 Task: Print page in custom scale.
Action: Mouse moved to (117, 110)
Screenshot: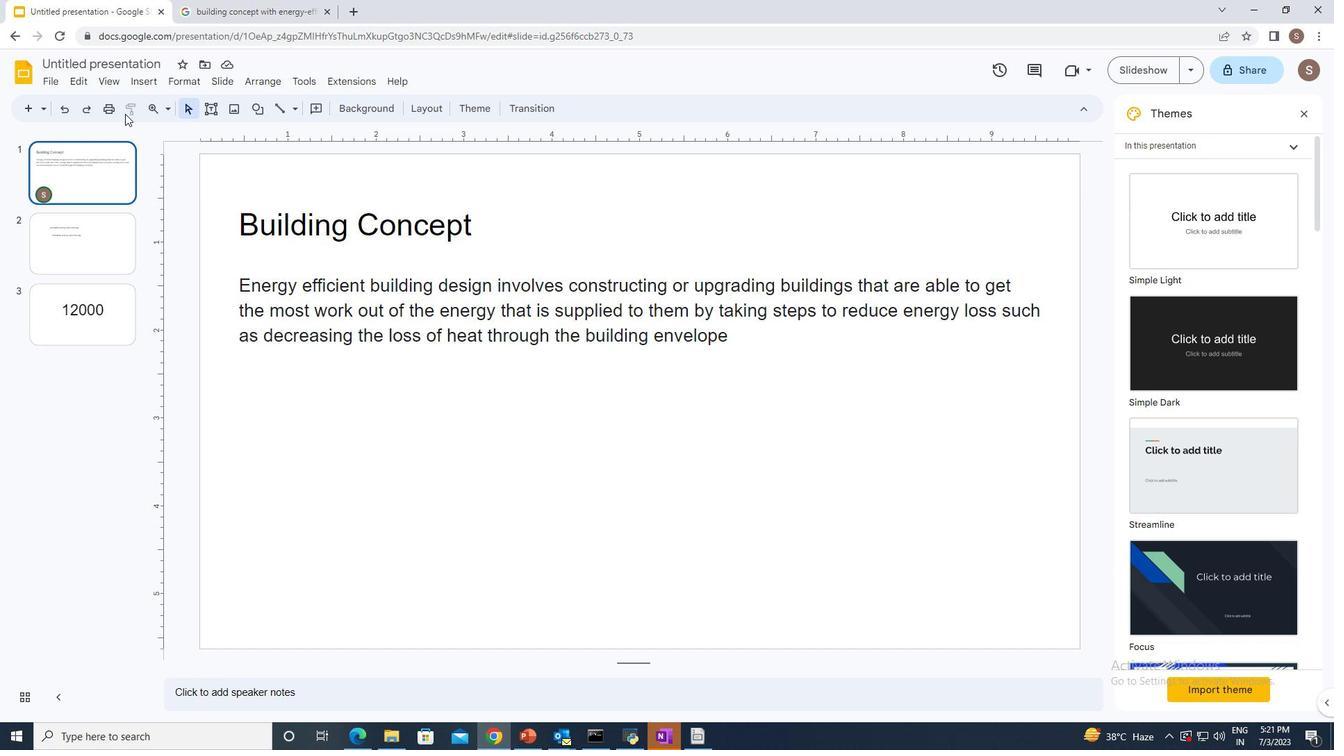 
Action: Mouse pressed left at (117, 110)
Screenshot: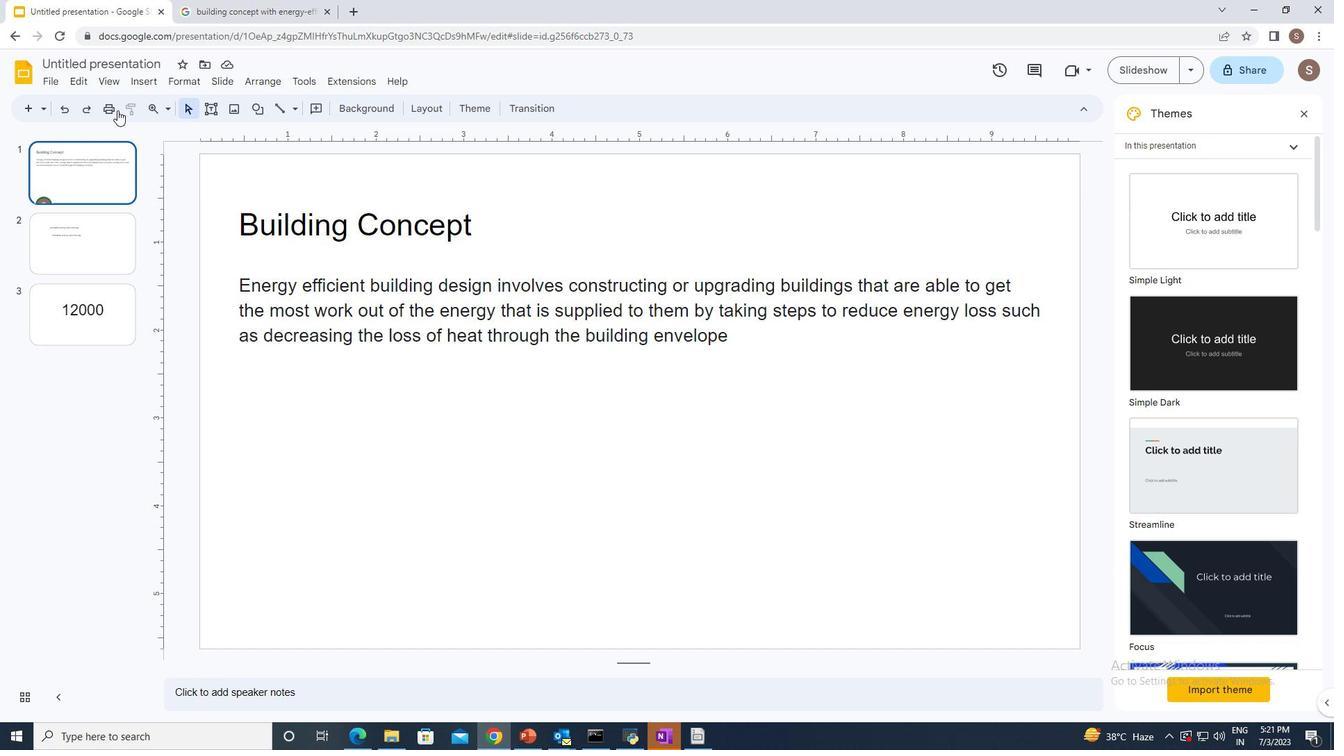 
Action: Mouse moved to (926, 236)
Screenshot: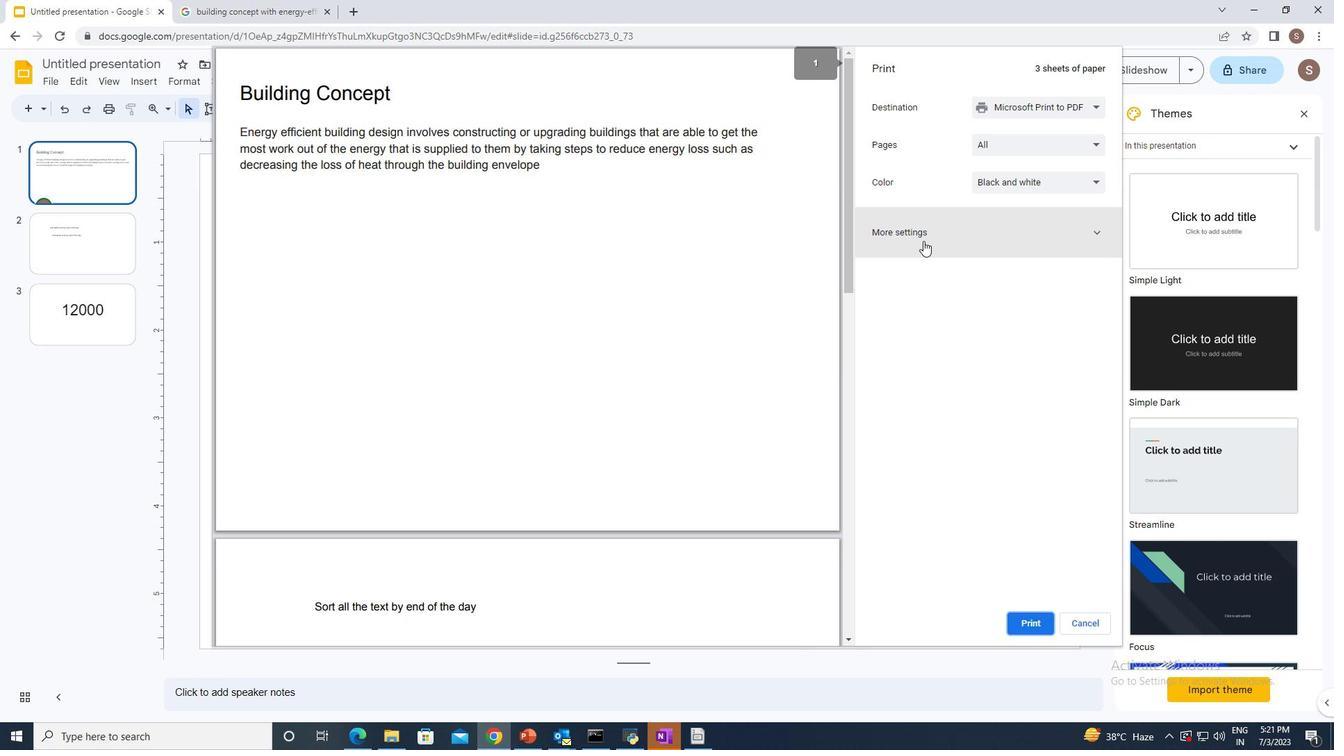 
Action: Mouse pressed left at (926, 236)
Screenshot: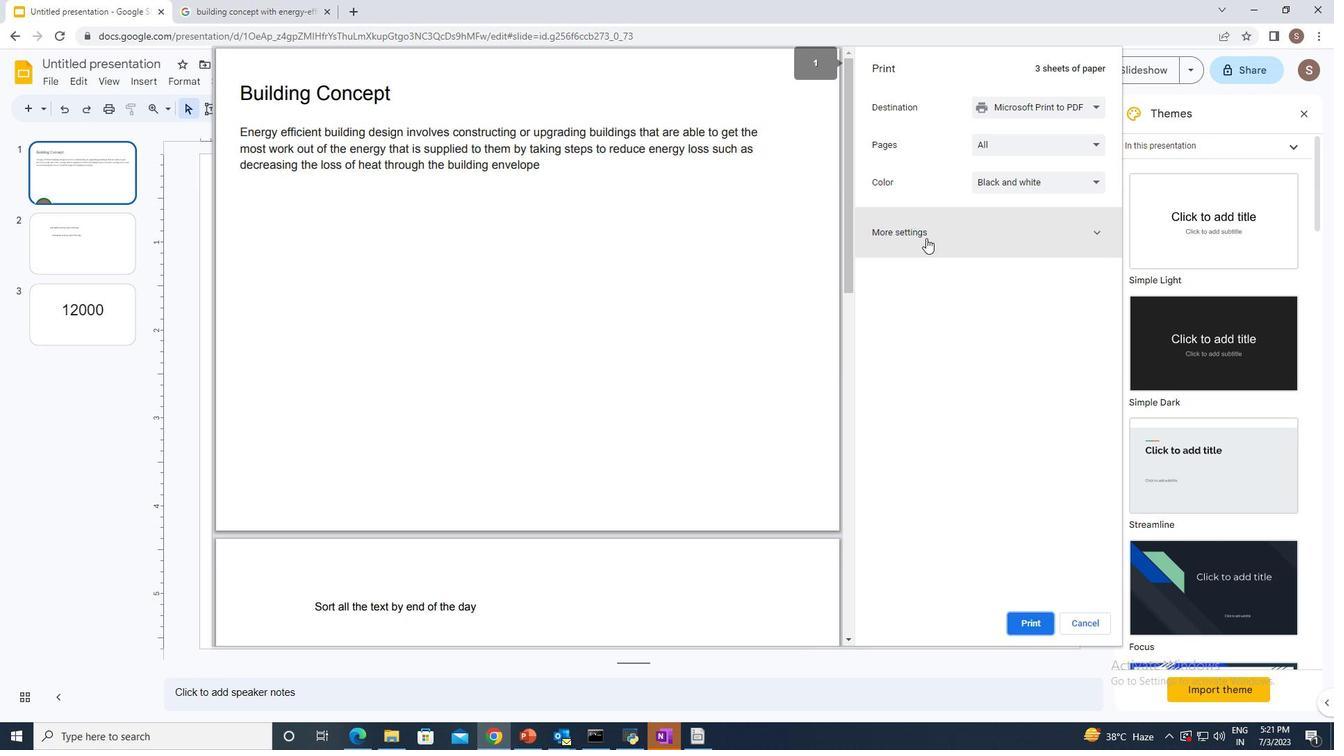 
Action: Mouse moved to (1001, 353)
Screenshot: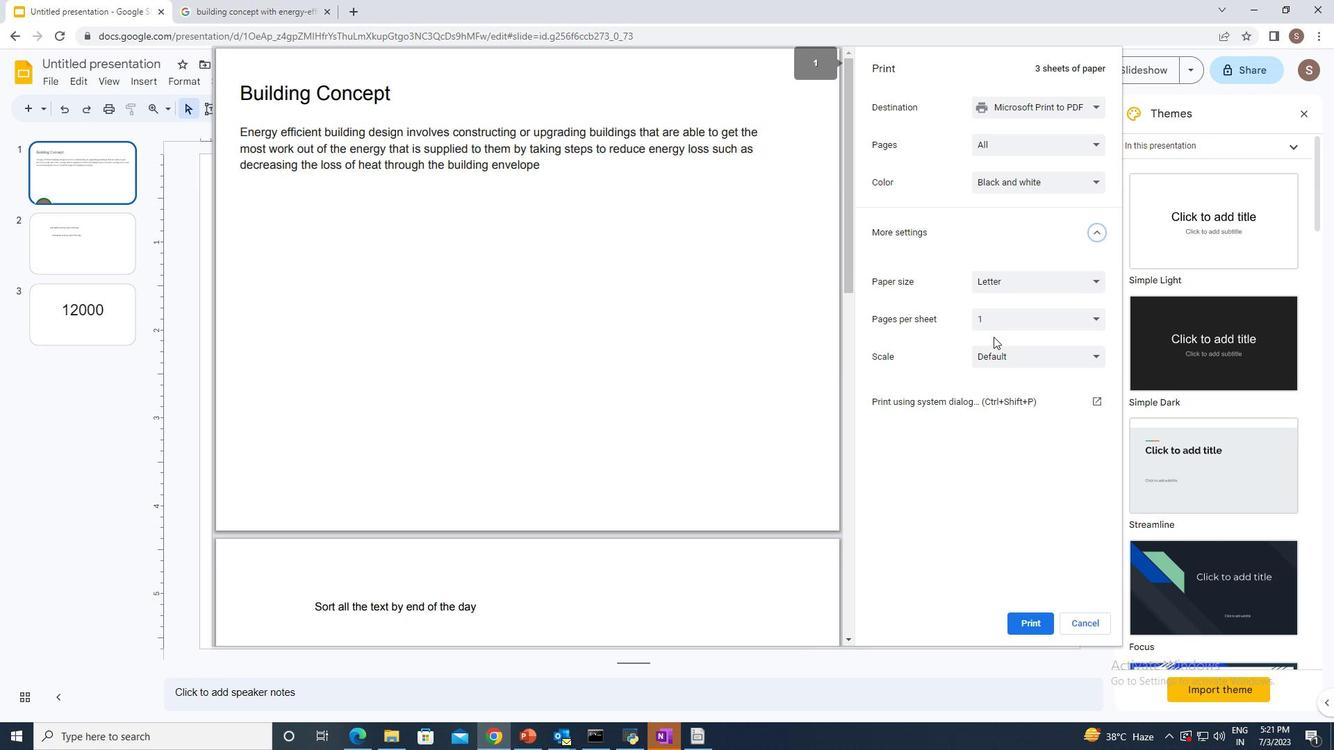 
Action: Mouse pressed left at (1001, 353)
Screenshot: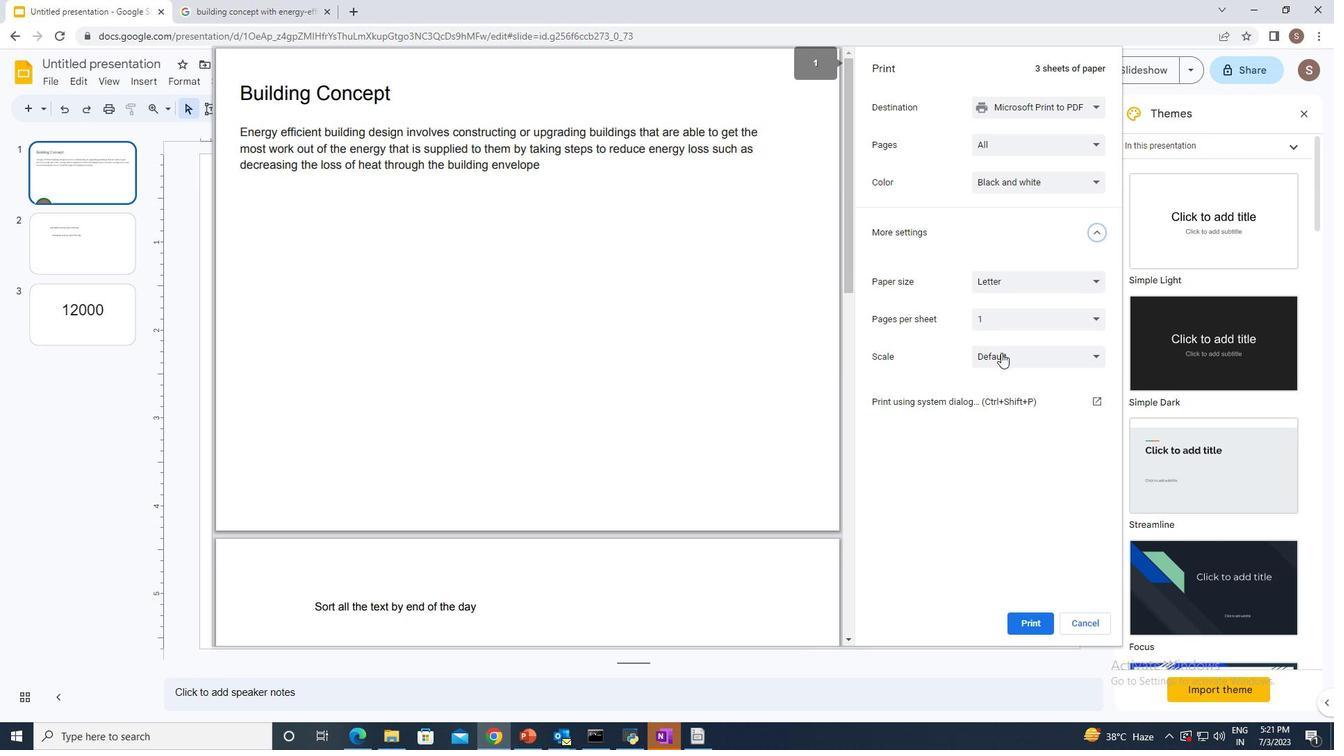 
Action: Mouse moved to (1014, 409)
Screenshot: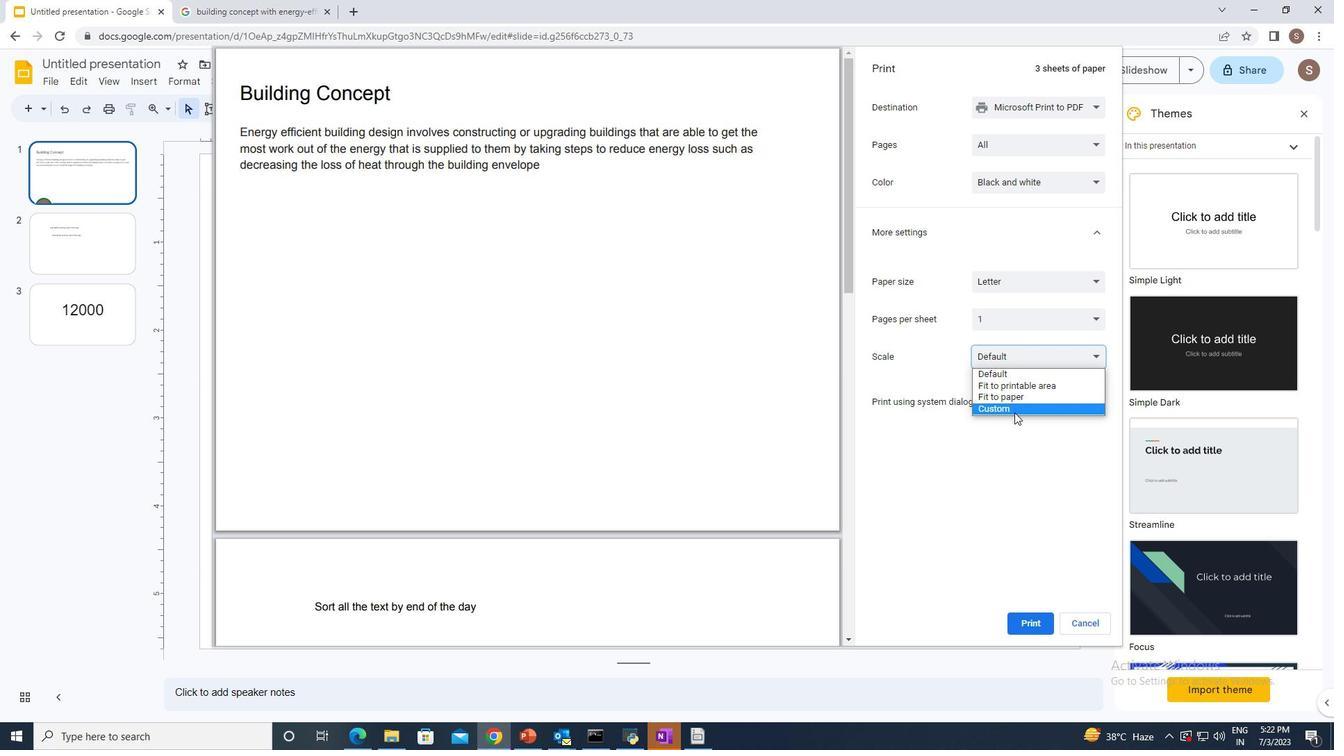 
Action: Mouse pressed left at (1014, 409)
Screenshot: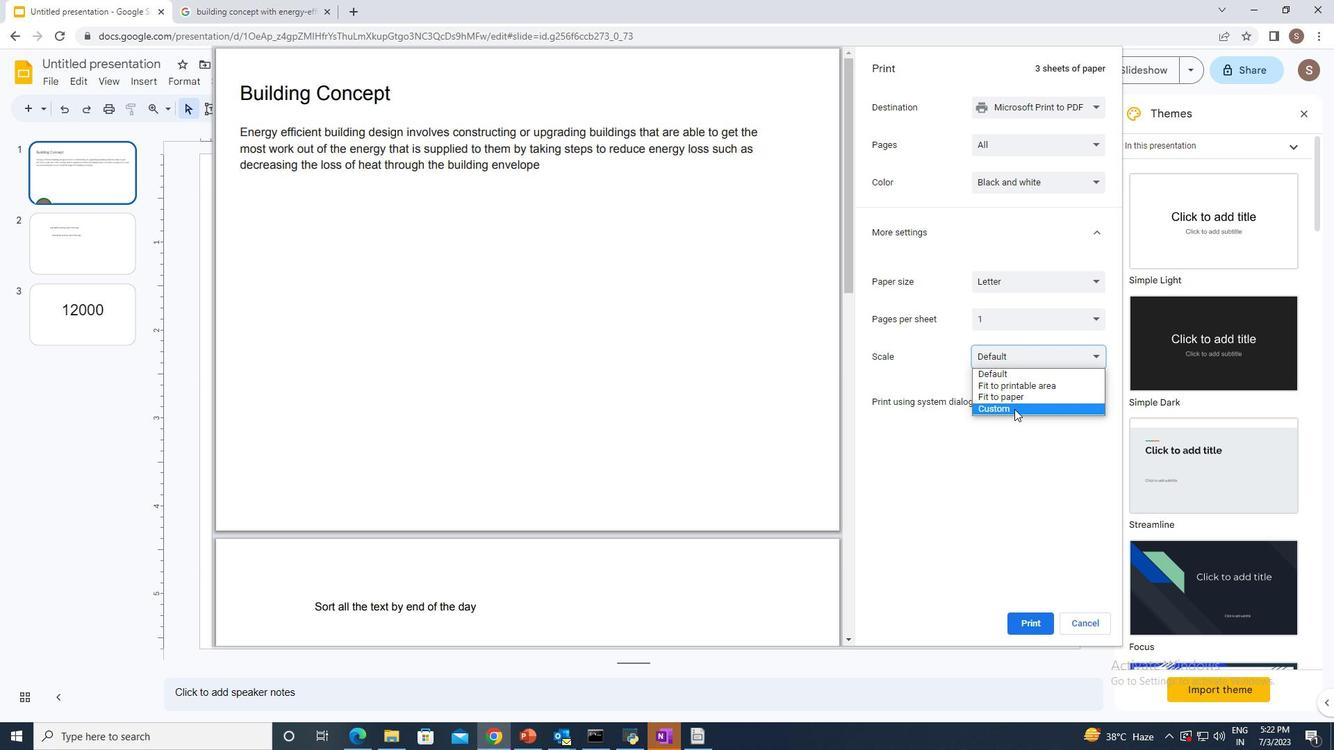 
Action: Mouse moved to (1023, 629)
Screenshot: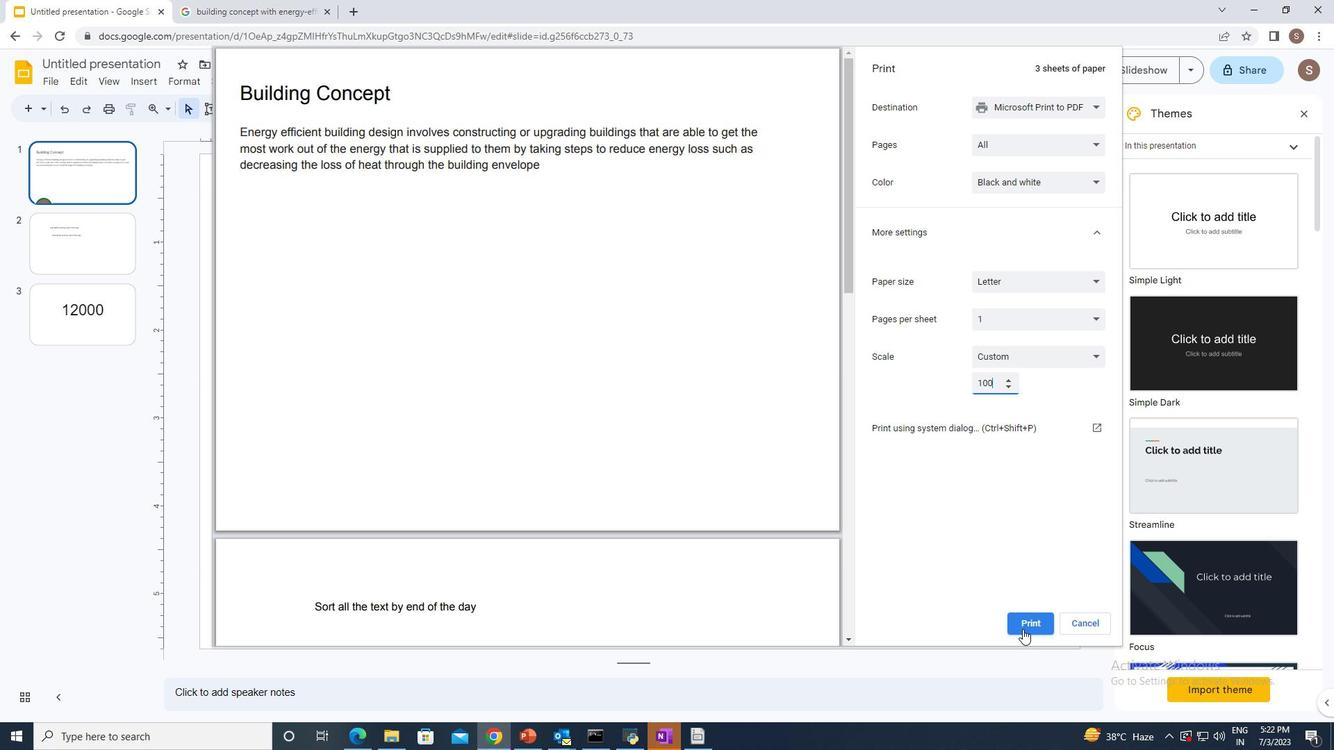 
Action: Mouse pressed left at (1023, 629)
Screenshot: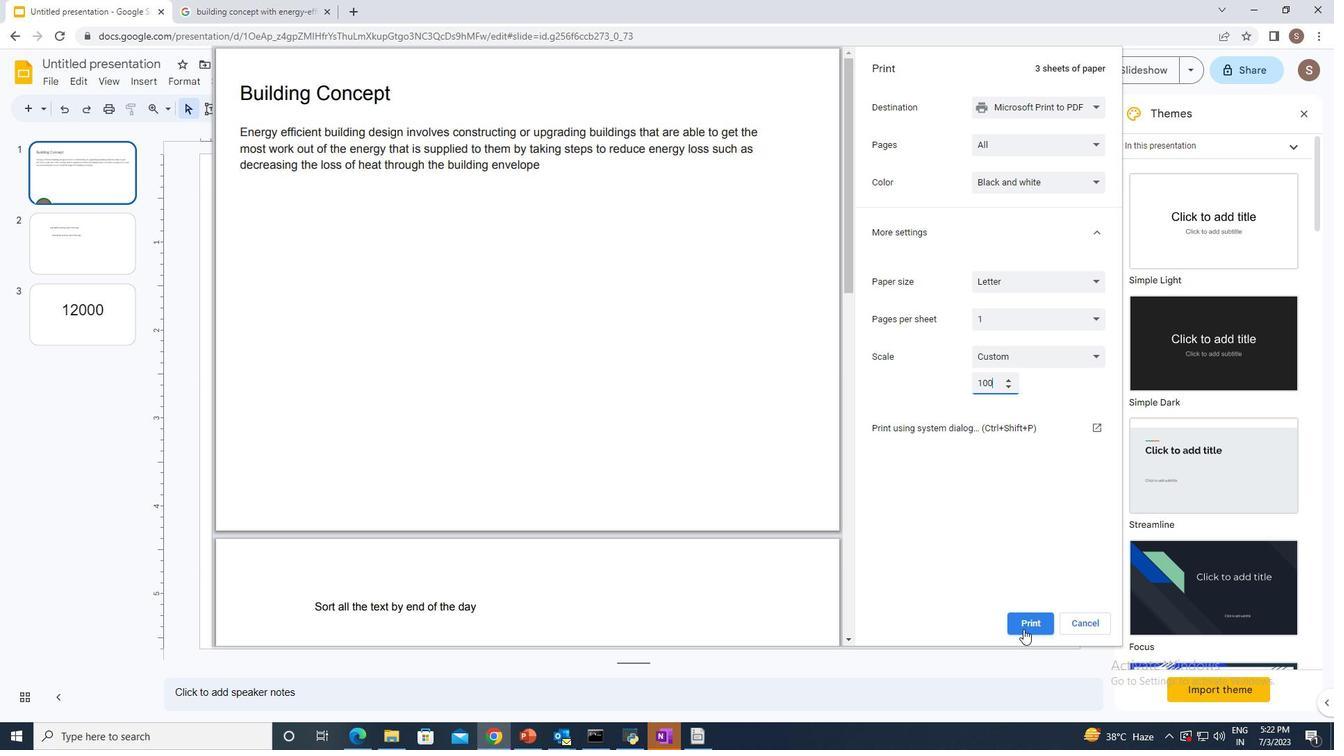 
